 Task: Set the subpicture position for the DVB subtitles decoder to the bottom.
Action: Mouse moved to (112, 22)
Screenshot: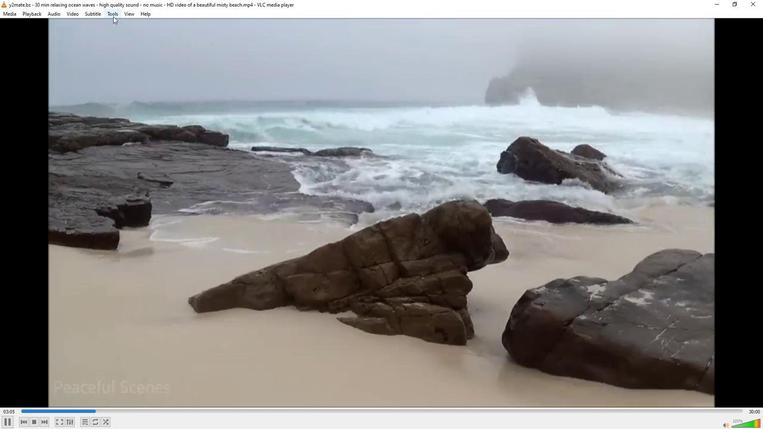 
Action: Mouse pressed left at (112, 22)
Screenshot: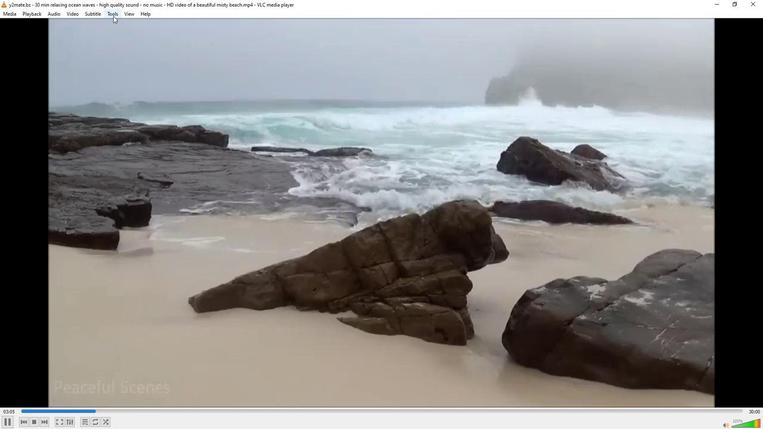 
Action: Mouse moved to (119, 109)
Screenshot: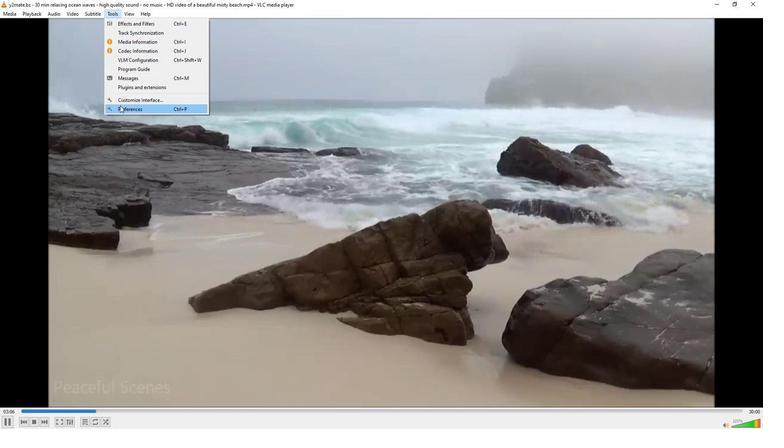 
Action: Mouse pressed left at (119, 109)
Screenshot: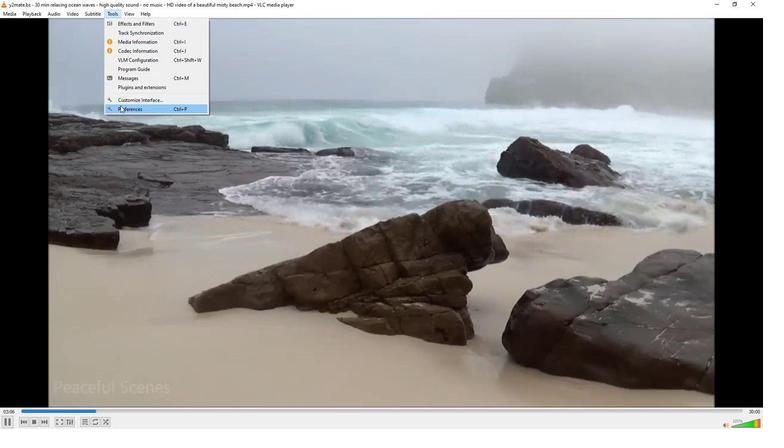 
Action: Mouse moved to (208, 328)
Screenshot: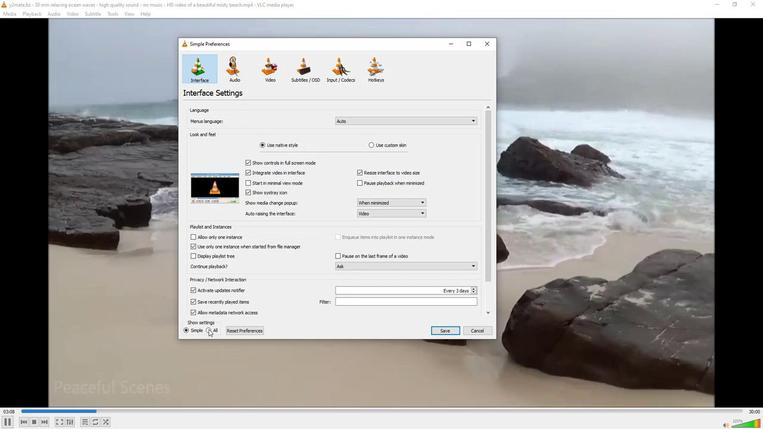 
Action: Mouse pressed left at (208, 328)
Screenshot: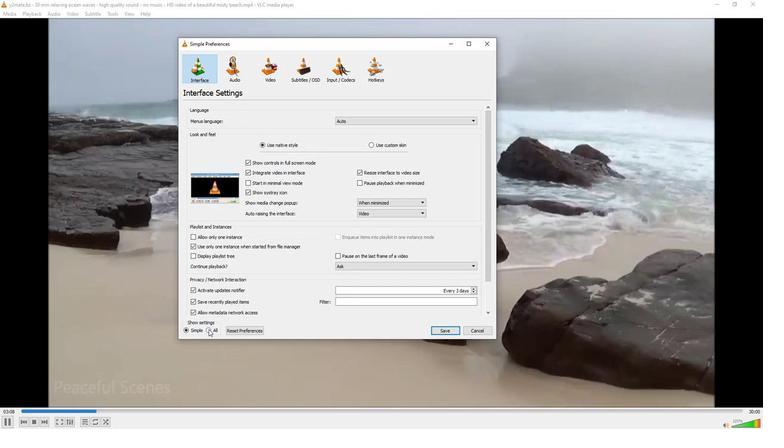 
Action: Mouse moved to (198, 222)
Screenshot: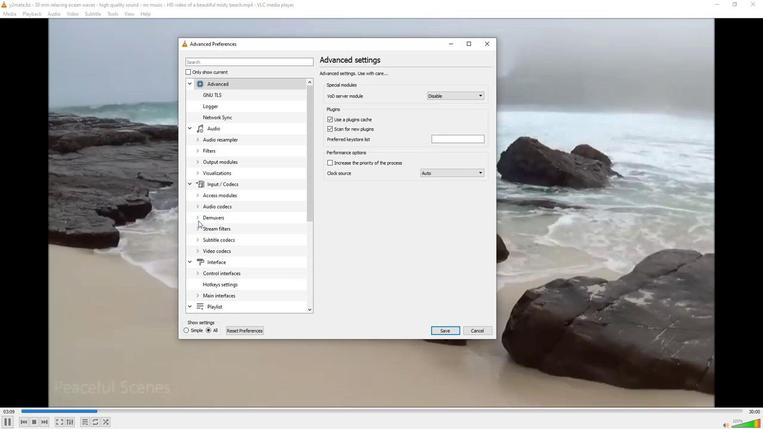 
Action: Mouse pressed left at (198, 222)
Screenshot: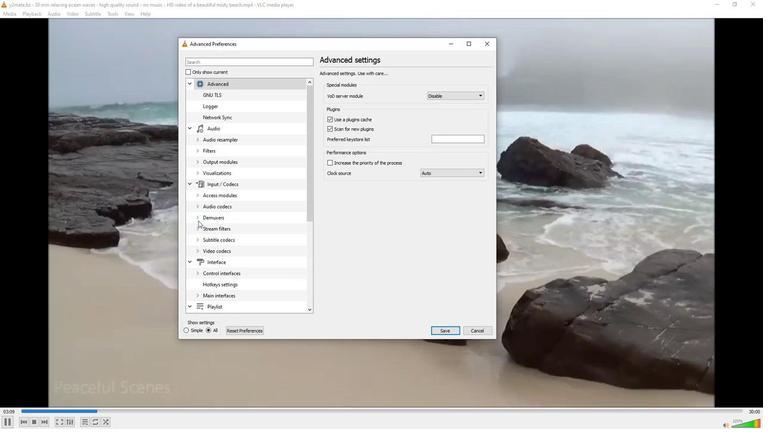 
Action: Mouse moved to (230, 256)
Screenshot: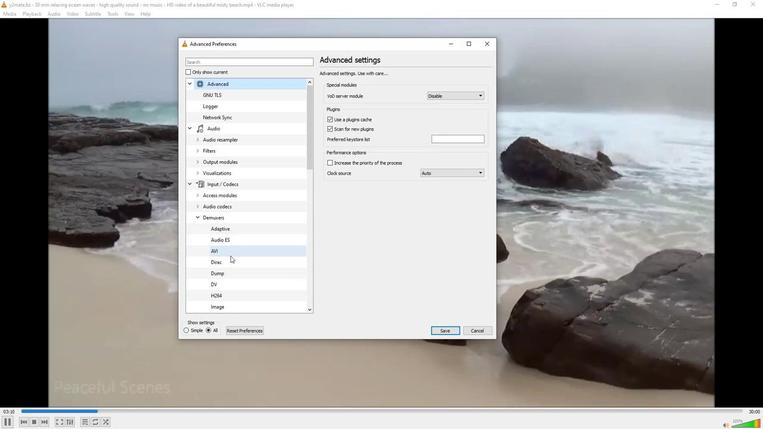
Action: Mouse scrolled (230, 255) with delta (0, 0)
Screenshot: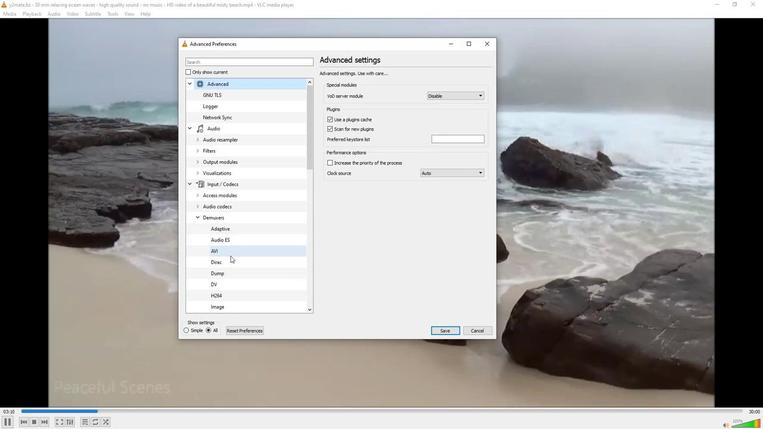 
Action: Mouse moved to (229, 257)
Screenshot: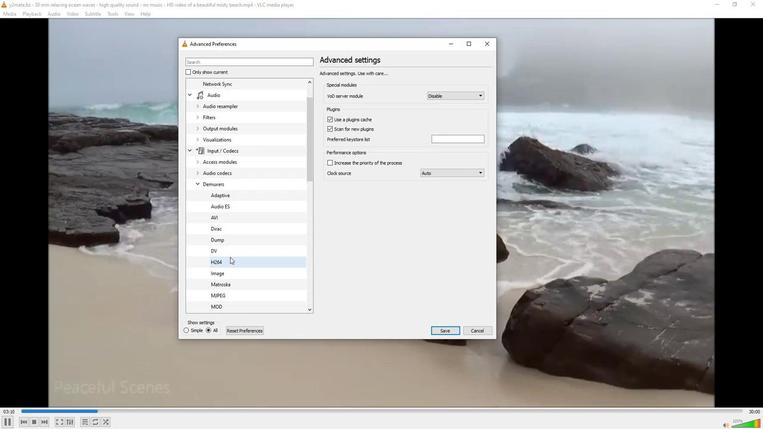 
Action: Mouse scrolled (229, 257) with delta (0, 0)
Screenshot: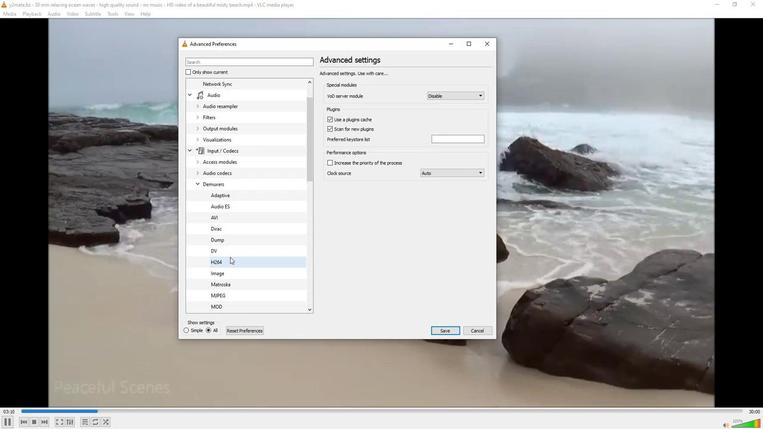 
Action: Mouse scrolled (229, 257) with delta (0, 0)
Screenshot: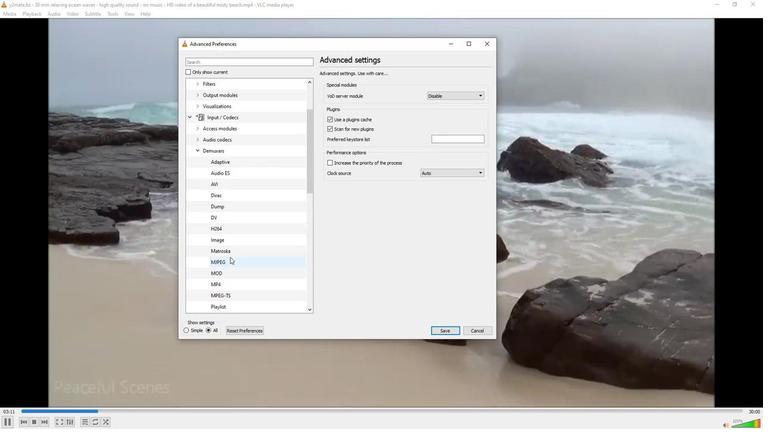 
Action: Mouse moved to (229, 257)
Screenshot: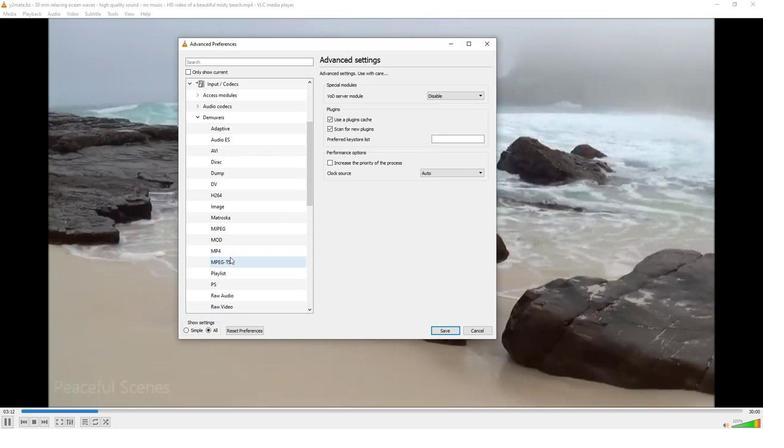 
Action: Mouse scrolled (229, 257) with delta (0, 0)
Screenshot: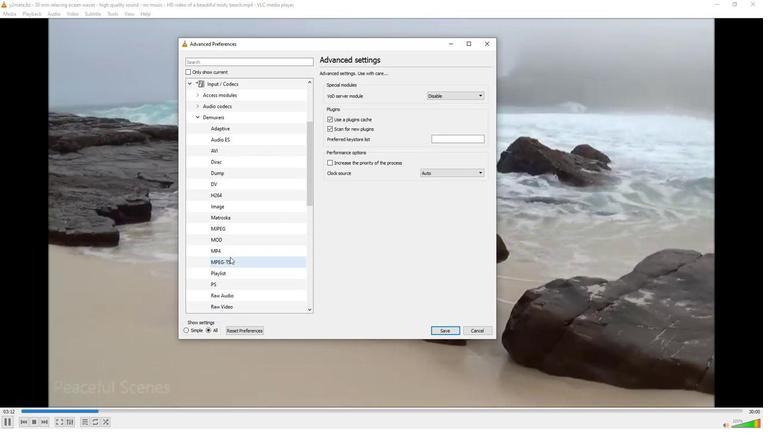 
Action: Mouse scrolled (229, 257) with delta (0, 0)
Screenshot: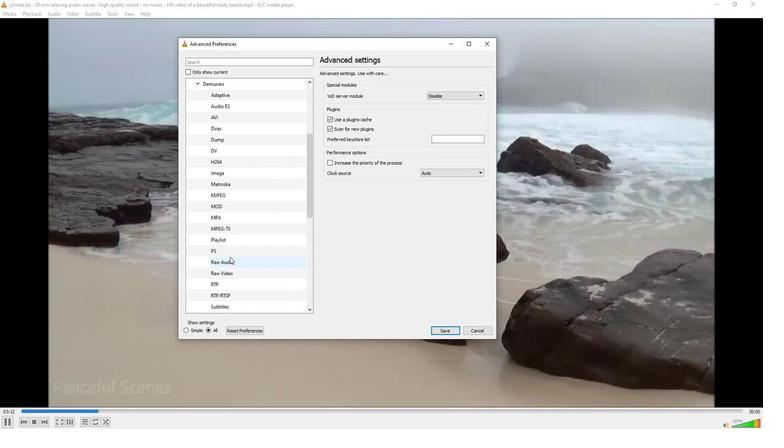 
Action: Mouse scrolled (229, 257) with delta (0, 0)
Screenshot: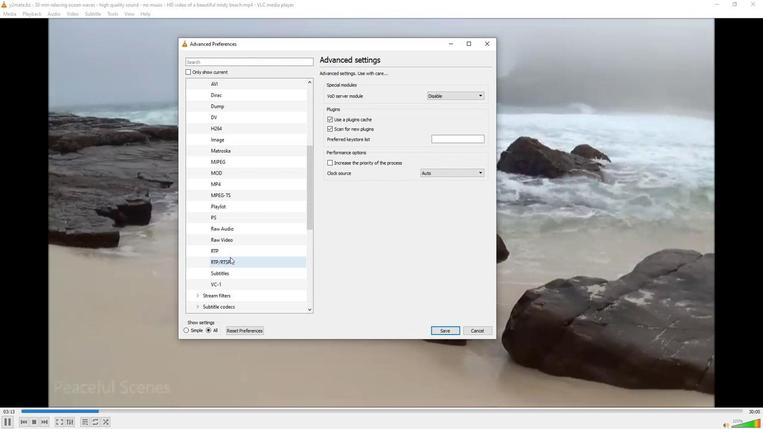 
Action: Mouse moved to (196, 274)
Screenshot: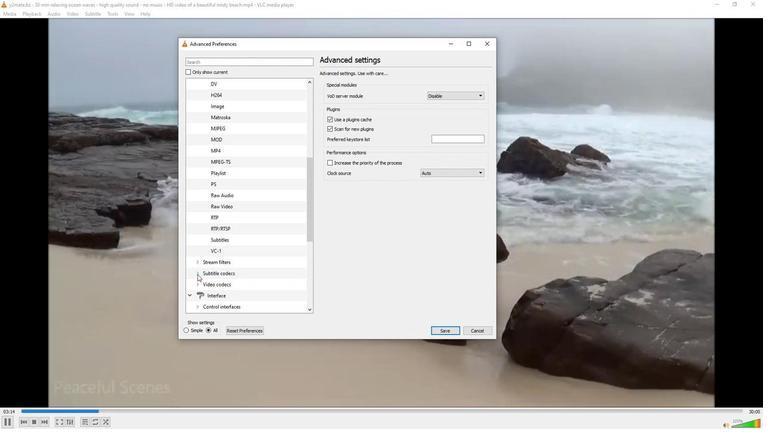 
Action: Mouse pressed left at (196, 274)
Screenshot: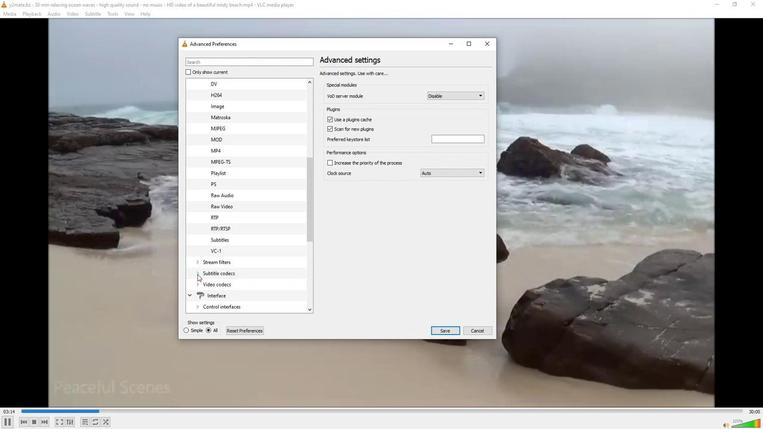 
Action: Mouse moved to (214, 282)
Screenshot: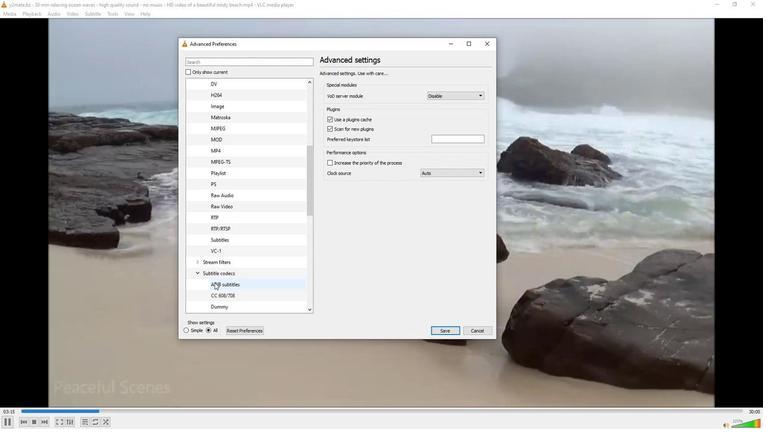
Action: Mouse scrolled (214, 282) with delta (0, 0)
Screenshot: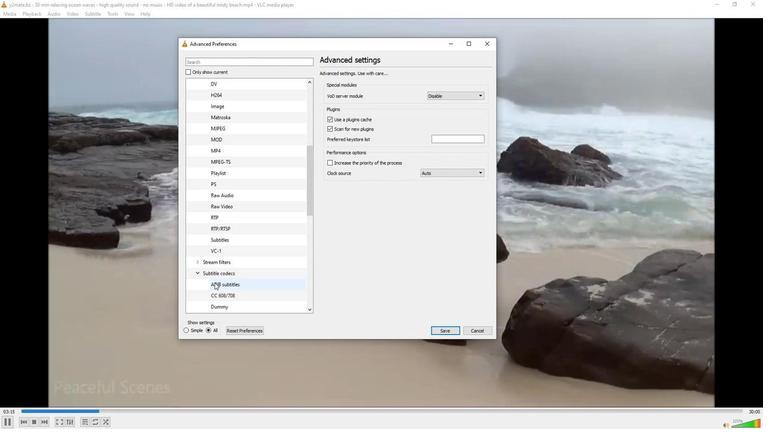 
Action: Mouse scrolled (214, 282) with delta (0, 0)
Screenshot: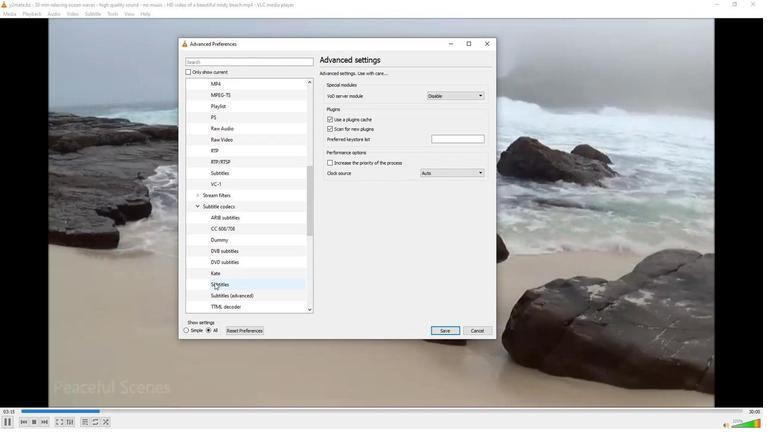 
Action: Mouse moved to (227, 252)
Screenshot: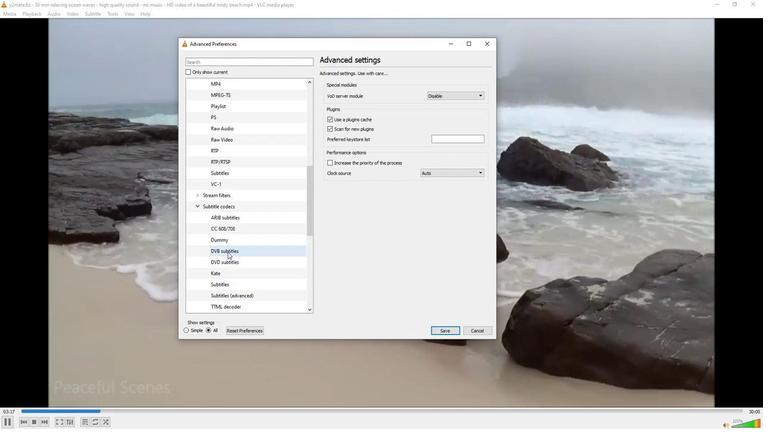 
Action: Mouse pressed left at (227, 252)
Screenshot: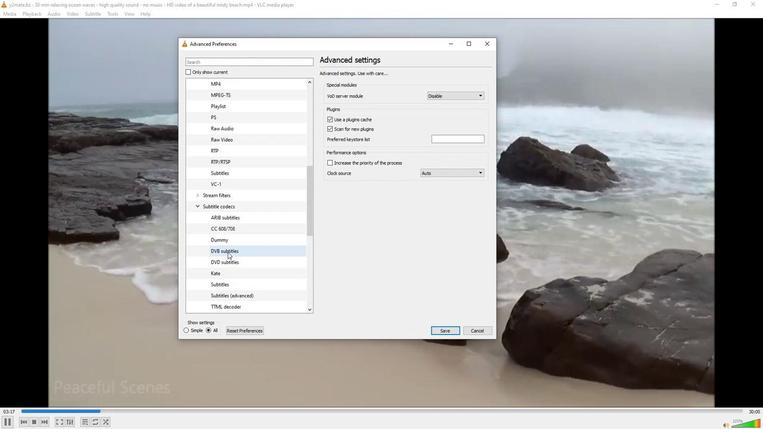 
Action: Mouse moved to (465, 92)
Screenshot: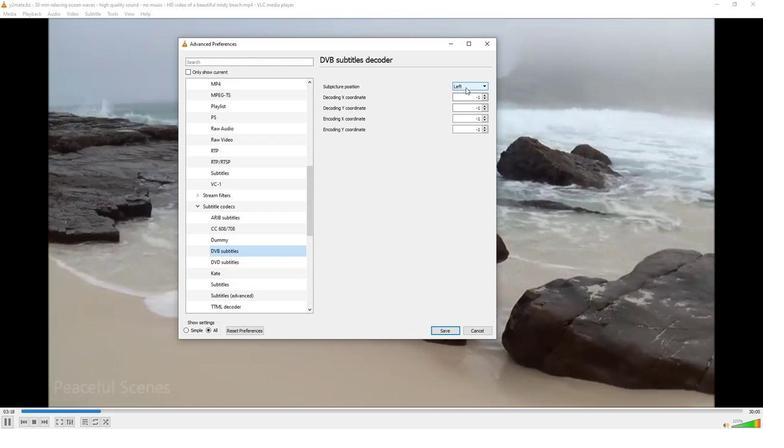 
Action: Mouse pressed left at (465, 92)
Screenshot: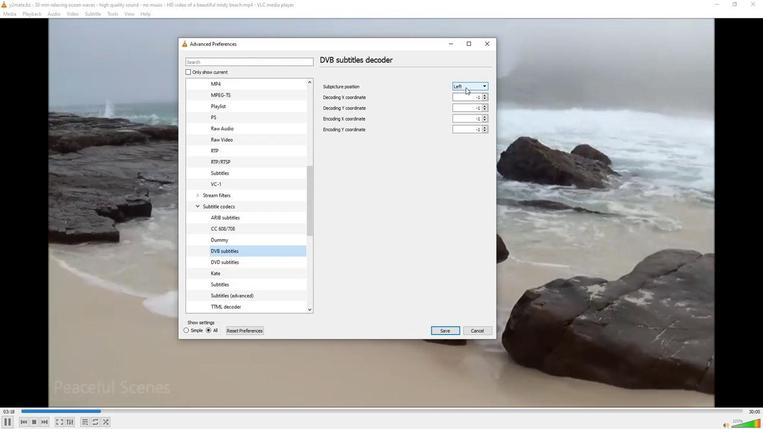 
Action: Mouse moved to (462, 118)
Screenshot: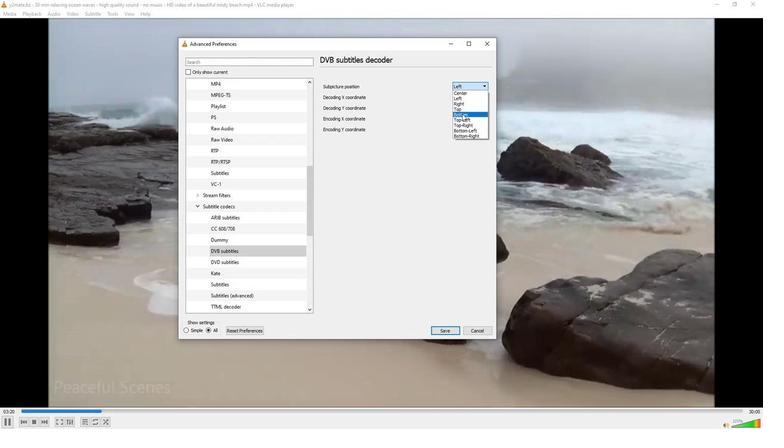 
Action: Mouse pressed left at (462, 118)
Screenshot: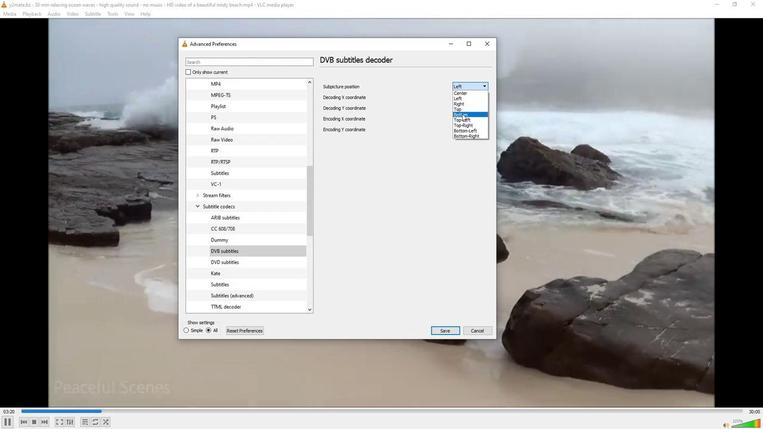 
Action: Mouse moved to (436, 132)
Screenshot: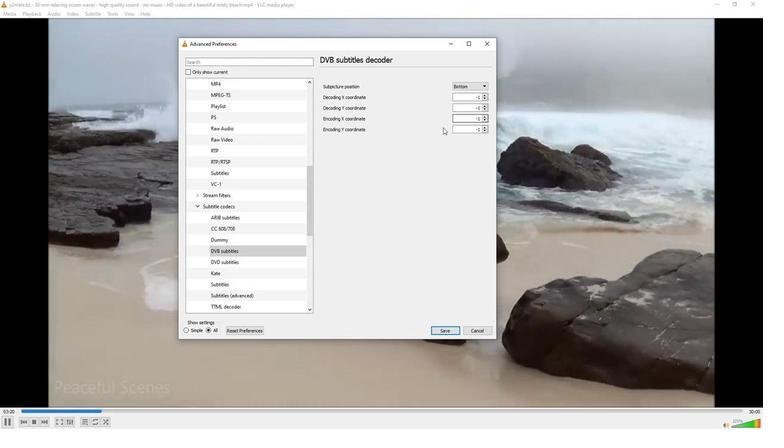 
